Task: Import a list of blocked senders into Outlook from a file.
Action: Mouse moved to (106, 62)
Screenshot: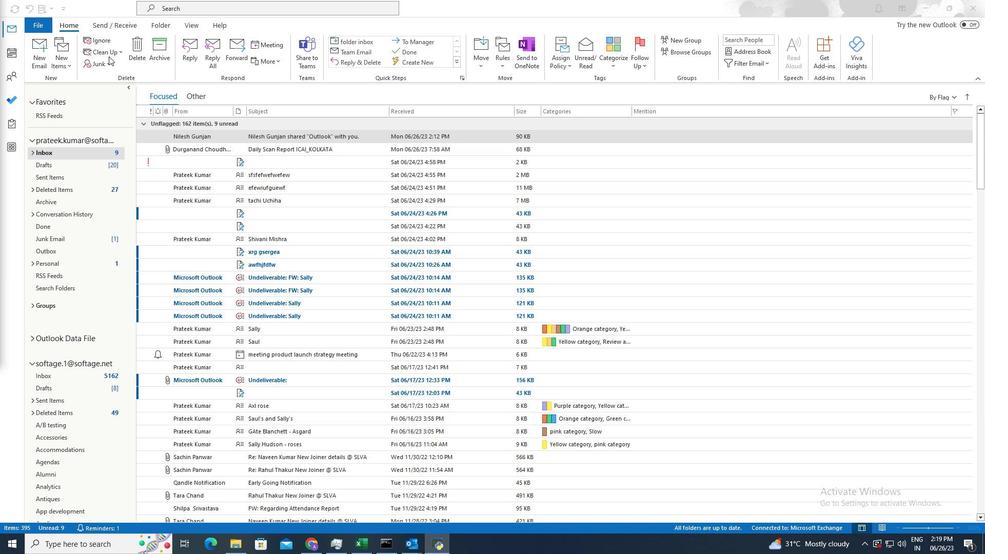 
Action: Mouse pressed left at (106, 62)
Screenshot: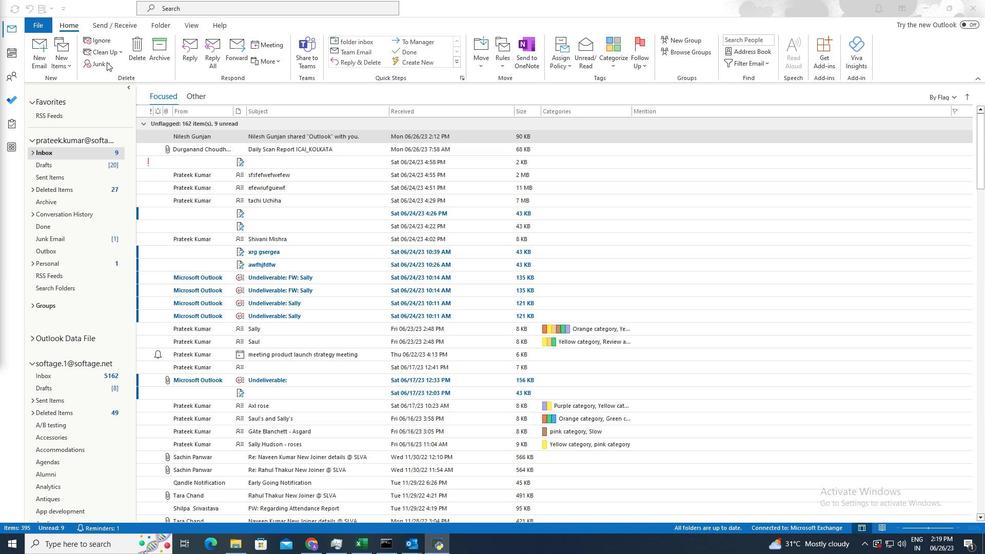 
Action: Mouse moved to (106, 64)
Screenshot: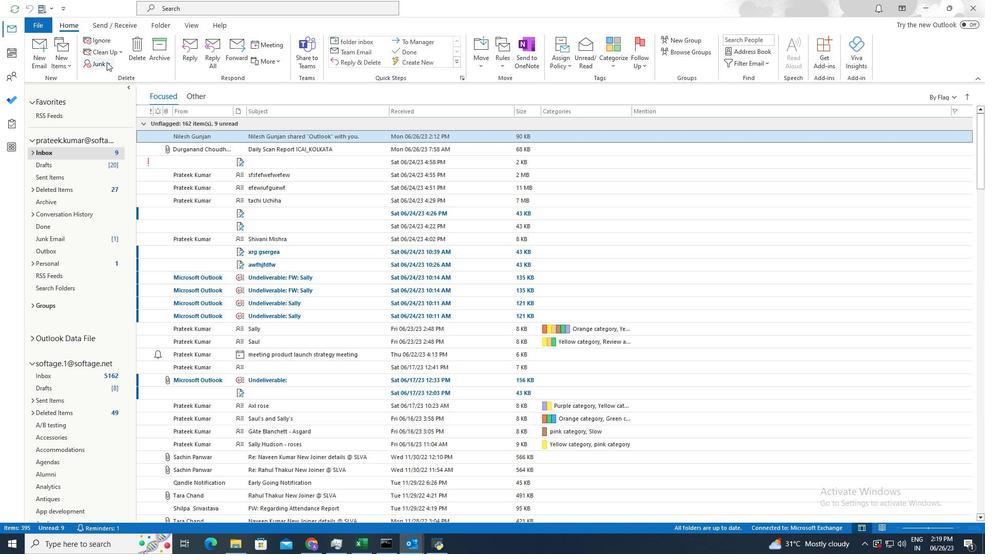 
Action: Mouse pressed left at (106, 64)
Screenshot: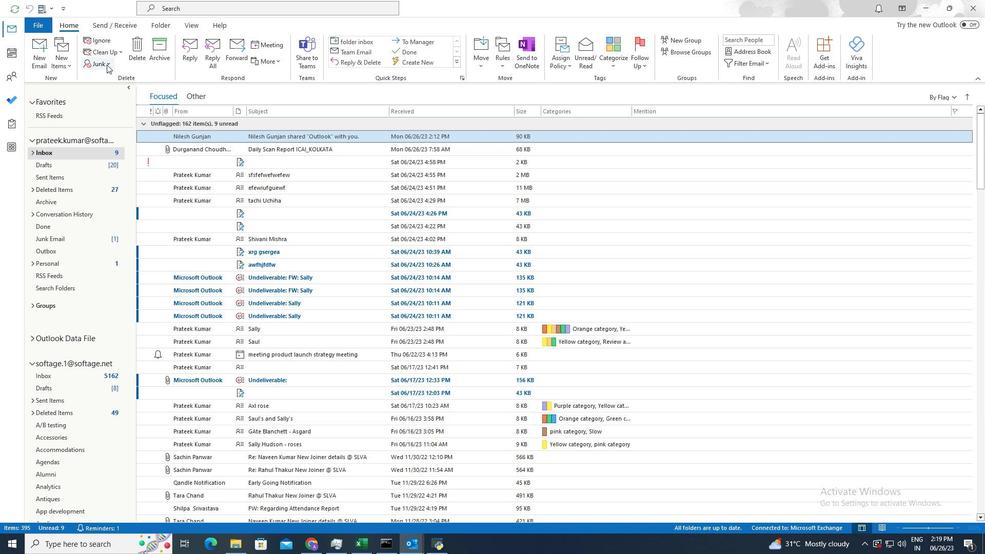 
Action: Mouse moved to (109, 146)
Screenshot: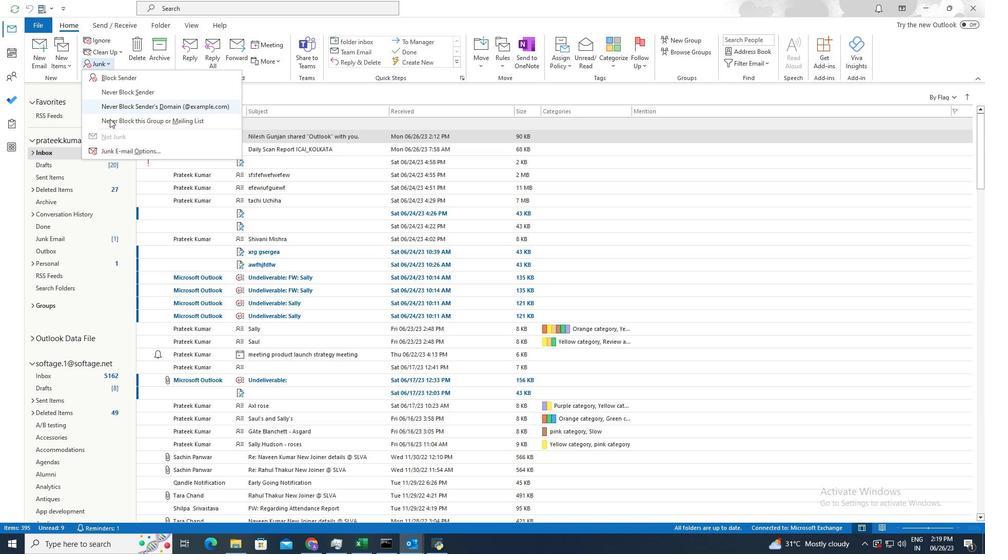 
Action: Mouse pressed left at (109, 146)
Screenshot: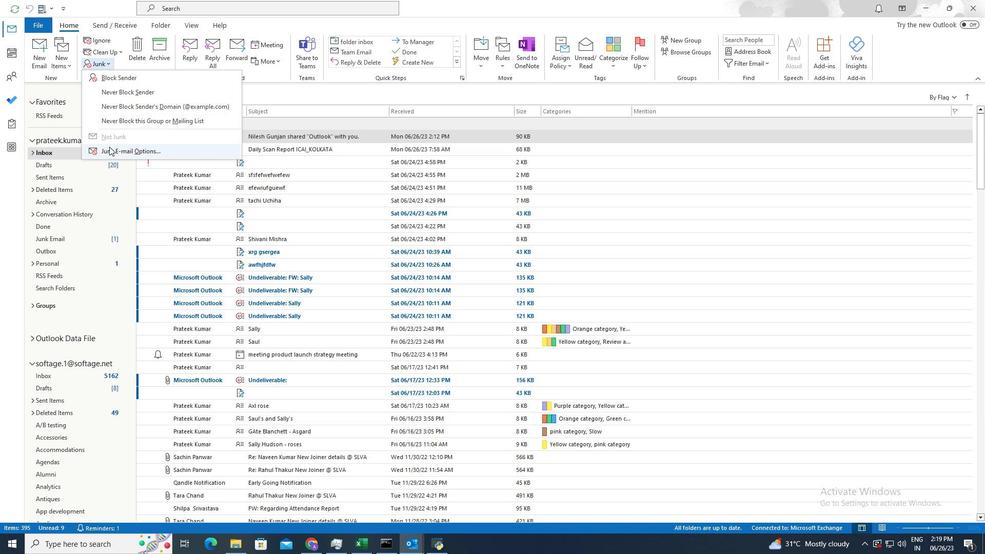 
Action: Mouse moved to (510, 157)
Screenshot: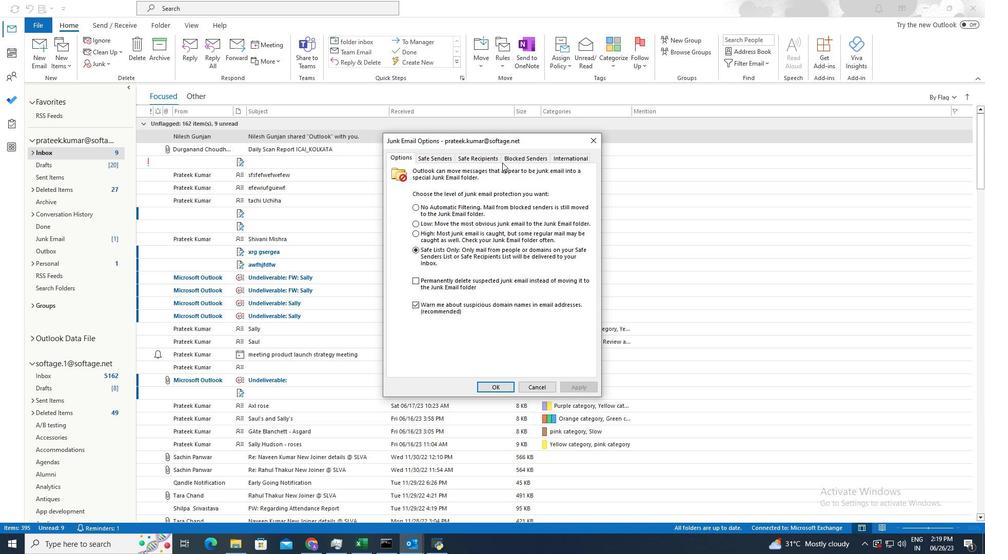 
Action: Mouse pressed left at (510, 157)
Screenshot: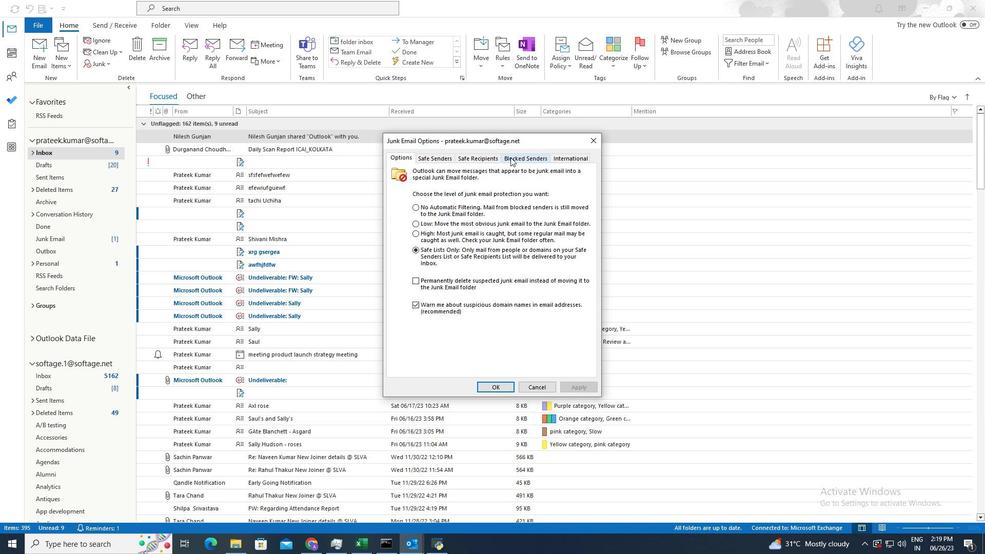
Action: Mouse moved to (506, 192)
Screenshot: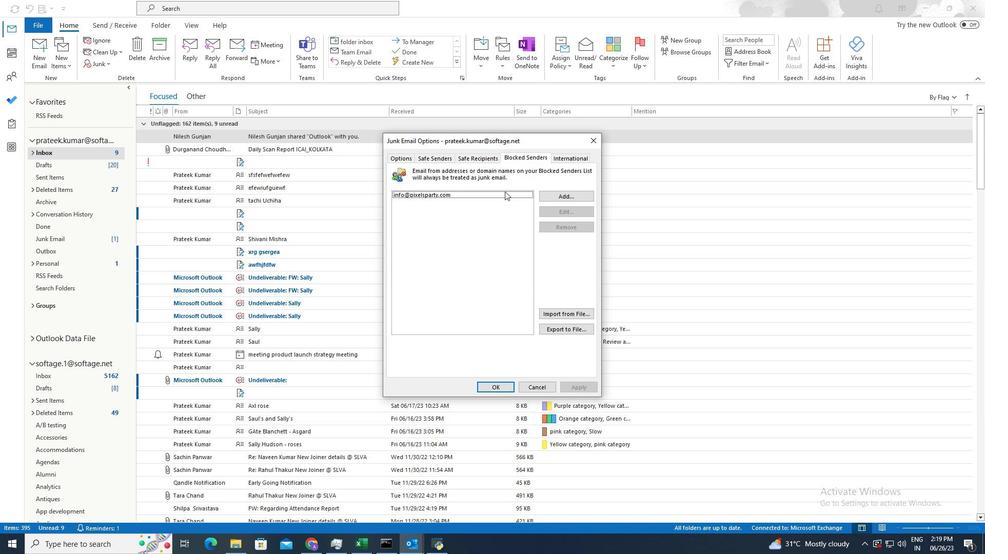 
Action: Mouse pressed left at (506, 192)
Screenshot: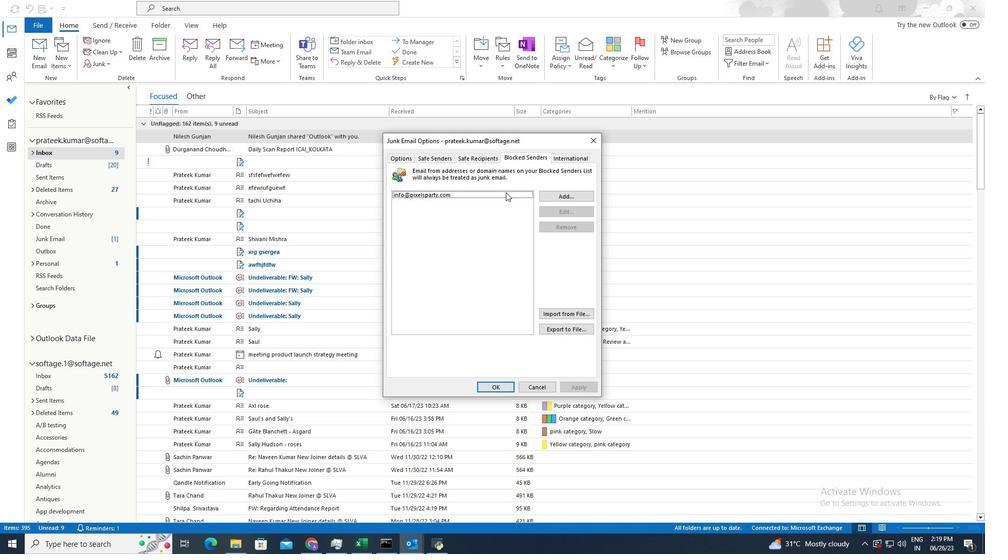 
Action: Mouse moved to (562, 312)
Screenshot: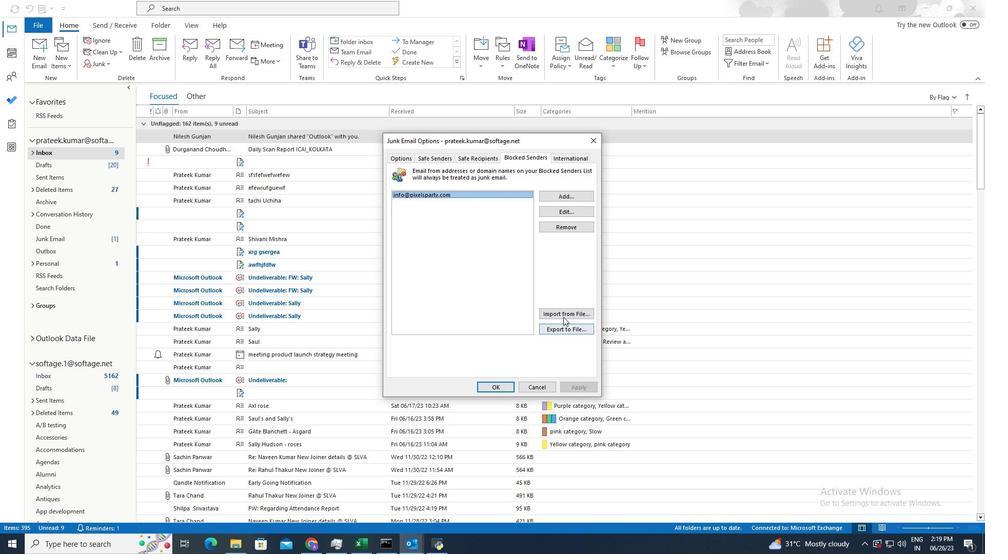 
Action: Mouse pressed left at (562, 312)
Screenshot: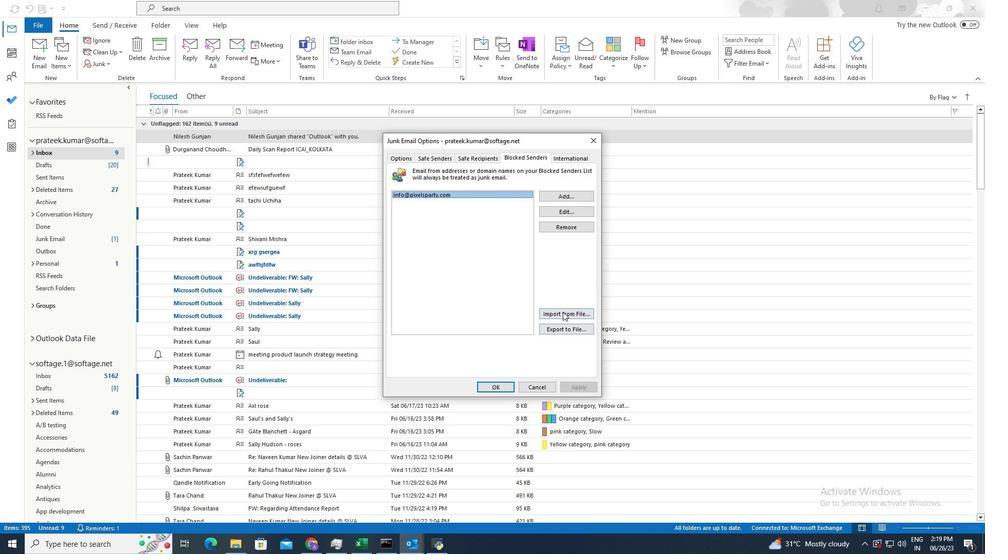 
Action: Mouse moved to (511, 220)
Screenshot: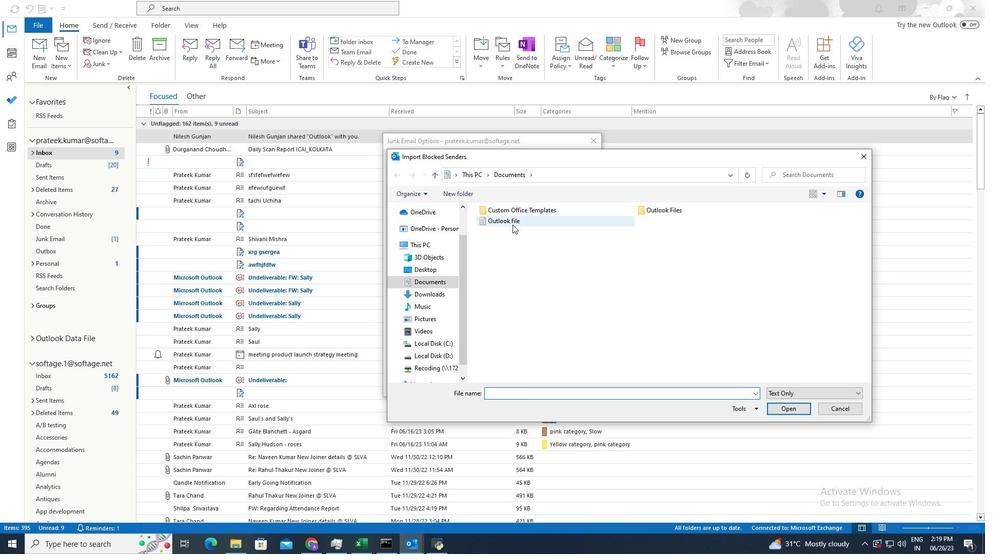 
Action: Mouse pressed left at (511, 220)
Screenshot: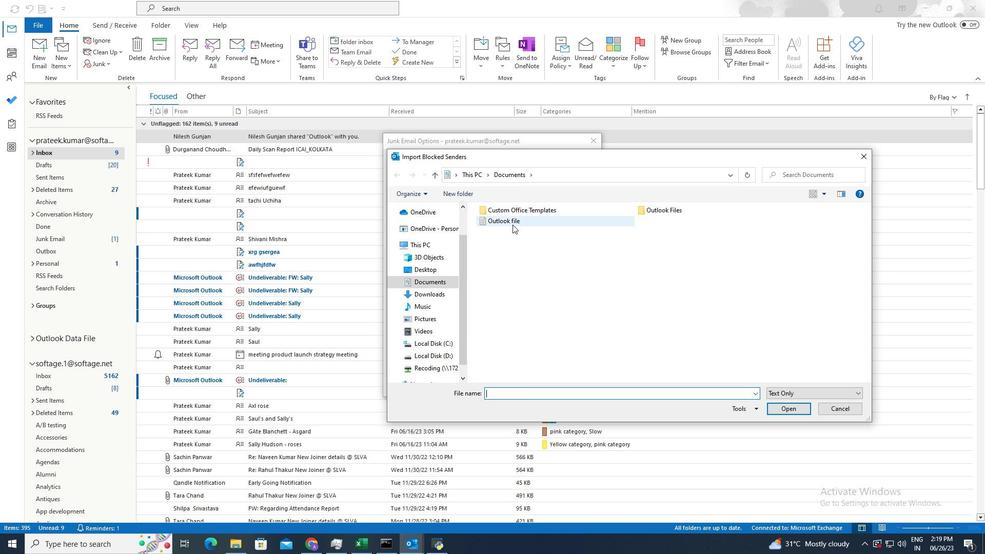
Action: Mouse moved to (791, 411)
Screenshot: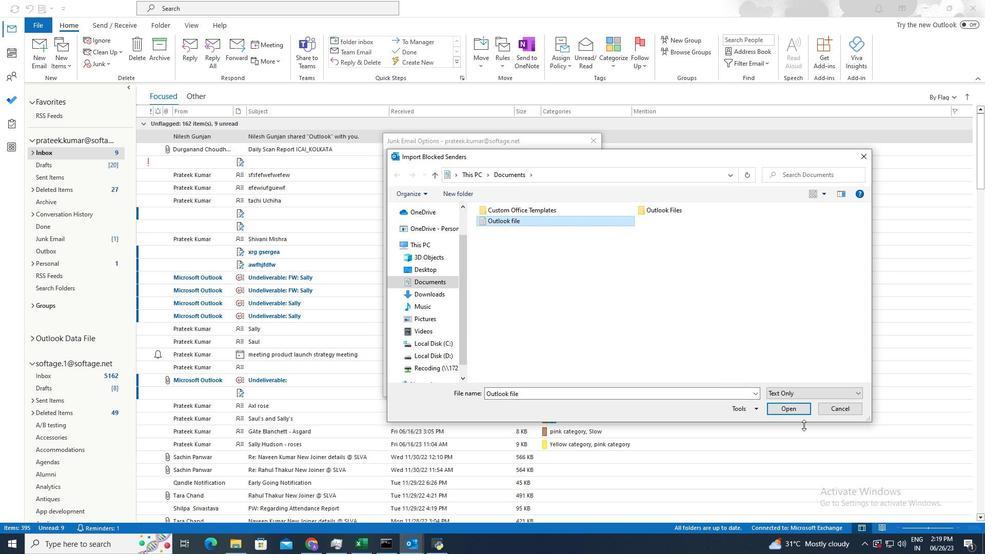 
Action: Mouse pressed left at (791, 411)
Screenshot: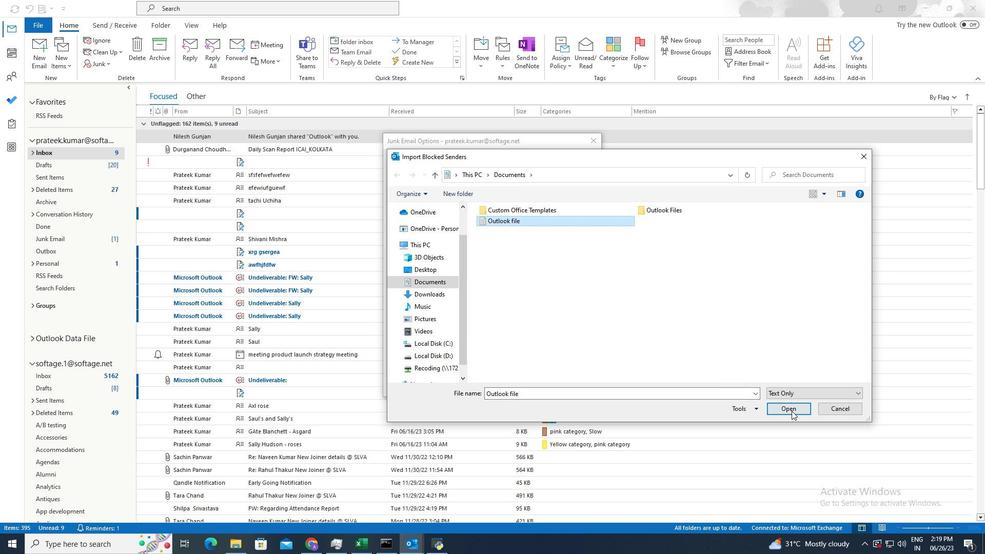 
Action: Mouse moved to (502, 387)
Screenshot: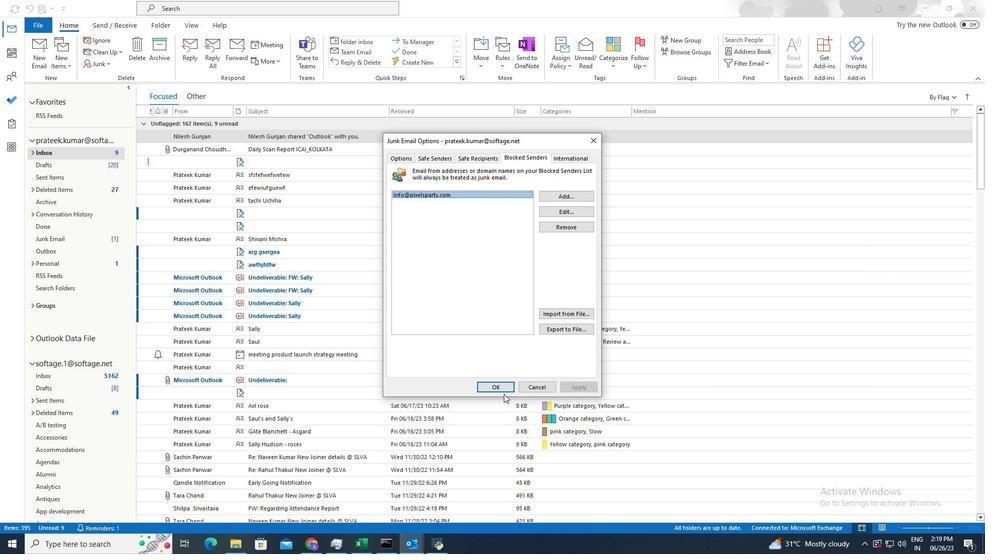 
Action: Mouse pressed left at (502, 387)
Screenshot: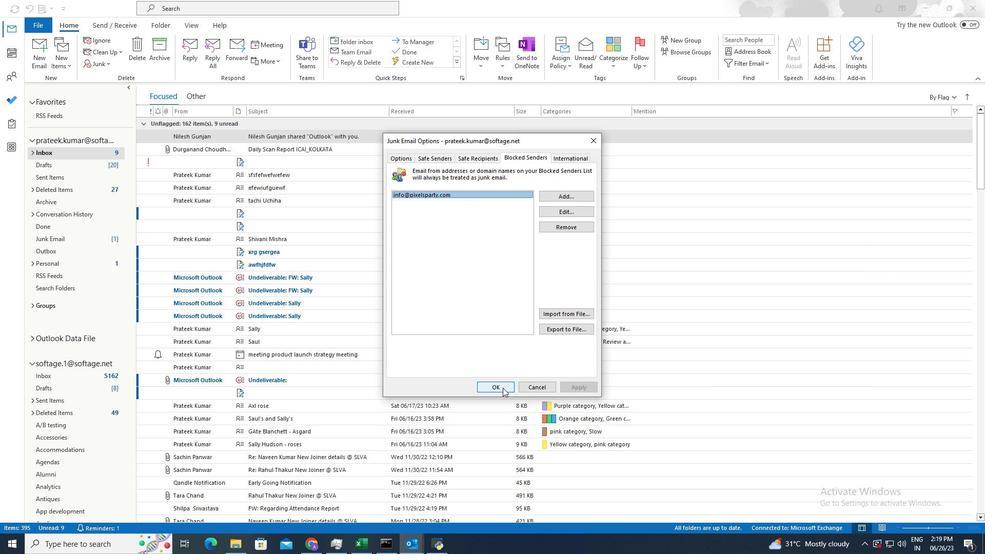 
